 Task: Create a scrum project CalibratePro. Add to scrum project CalibratePro a team member softage.3@softage.net and assign as Project Lead. Add to scrum project CalibratePro a team member softage.4@softage.net
Action: Mouse moved to (161, 49)
Screenshot: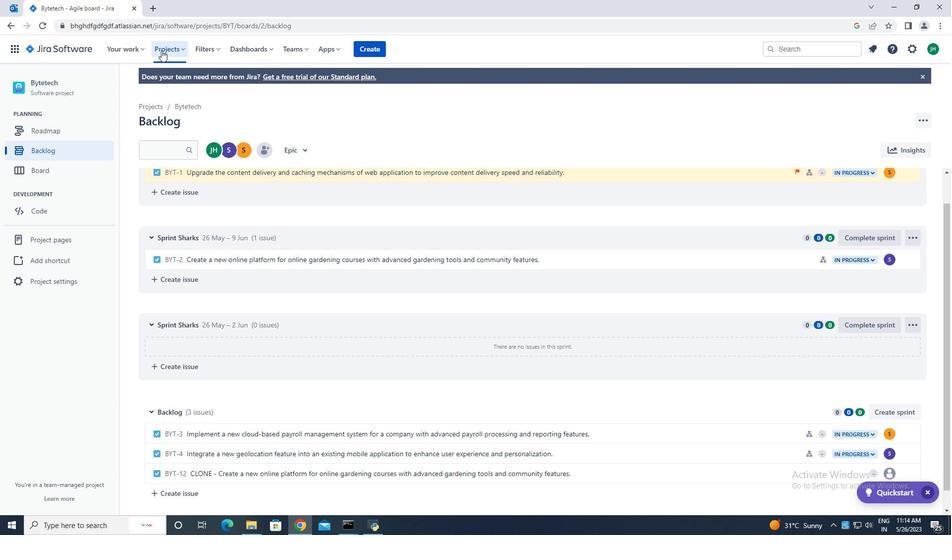 
Action: Mouse pressed left at (161, 49)
Screenshot: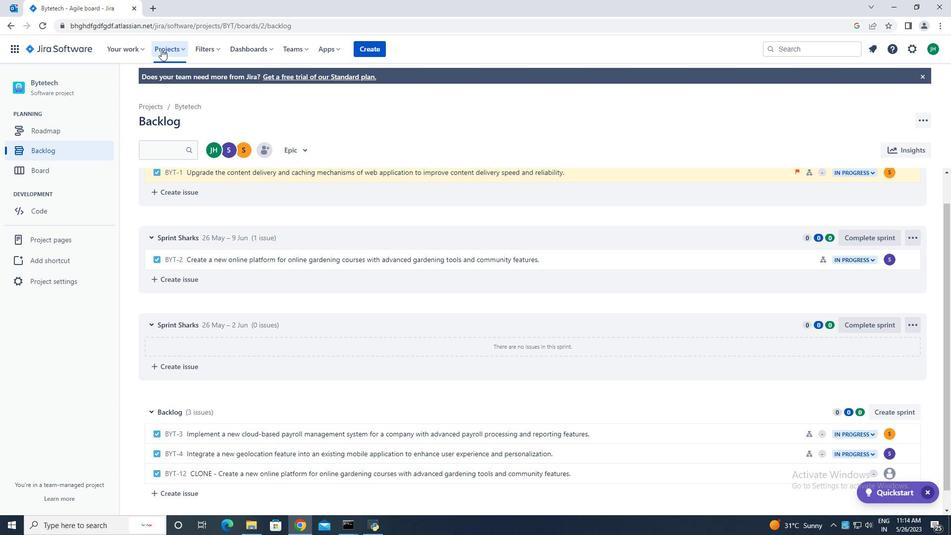 
Action: Mouse moved to (183, 142)
Screenshot: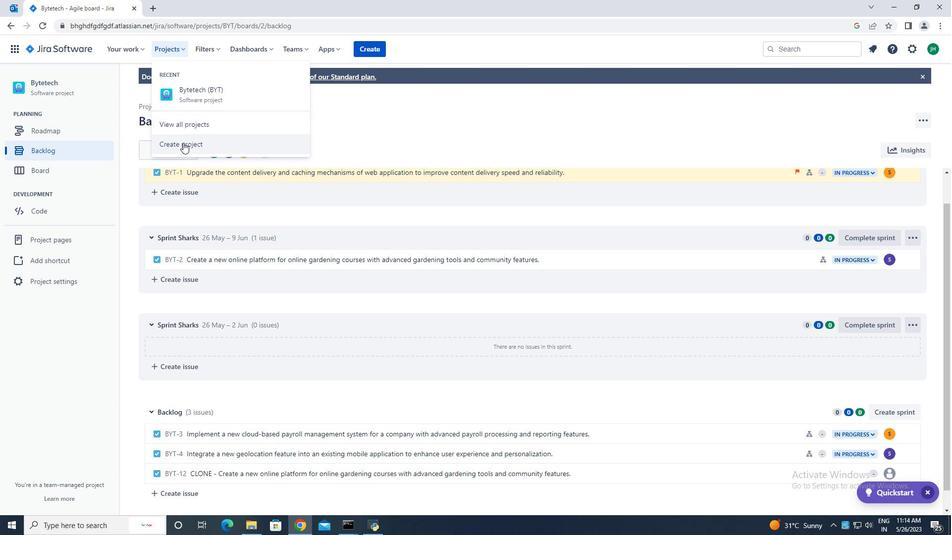 
Action: Mouse pressed left at (183, 142)
Screenshot: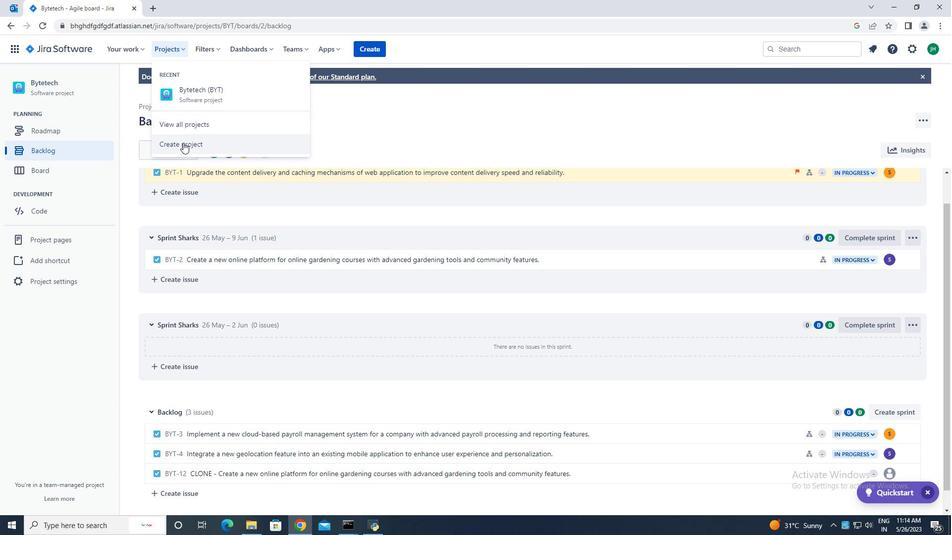 
Action: Mouse moved to (658, 244)
Screenshot: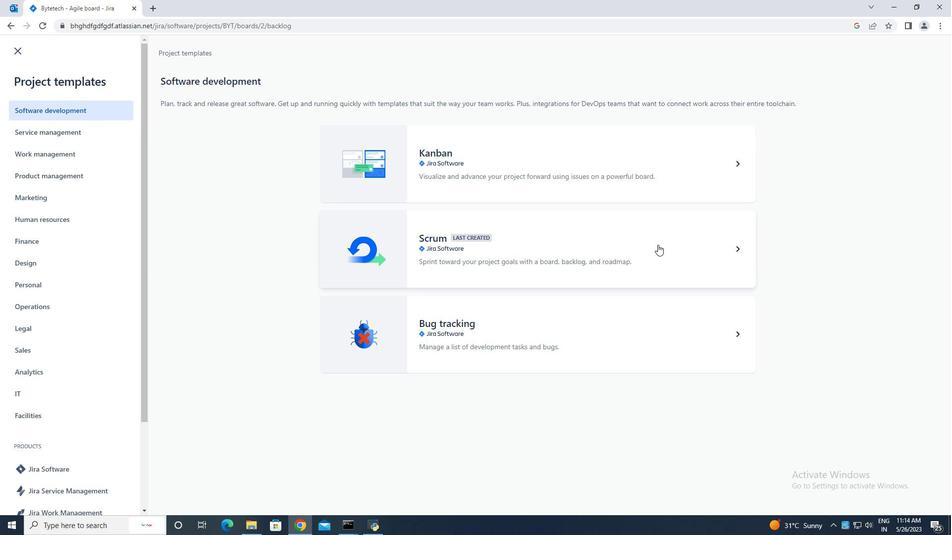 
Action: Mouse pressed left at (658, 244)
Screenshot: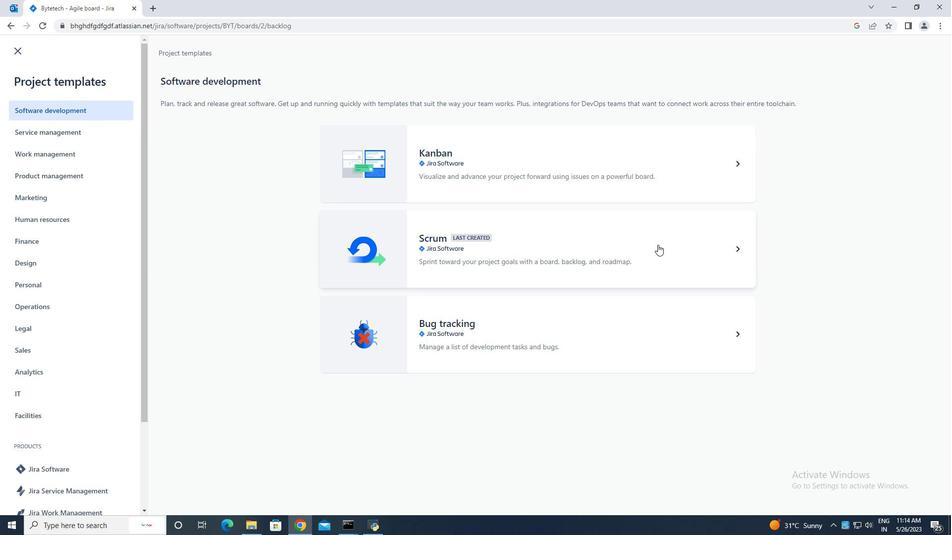 
Action: Mouse moved to (738, 493)
Screenshot: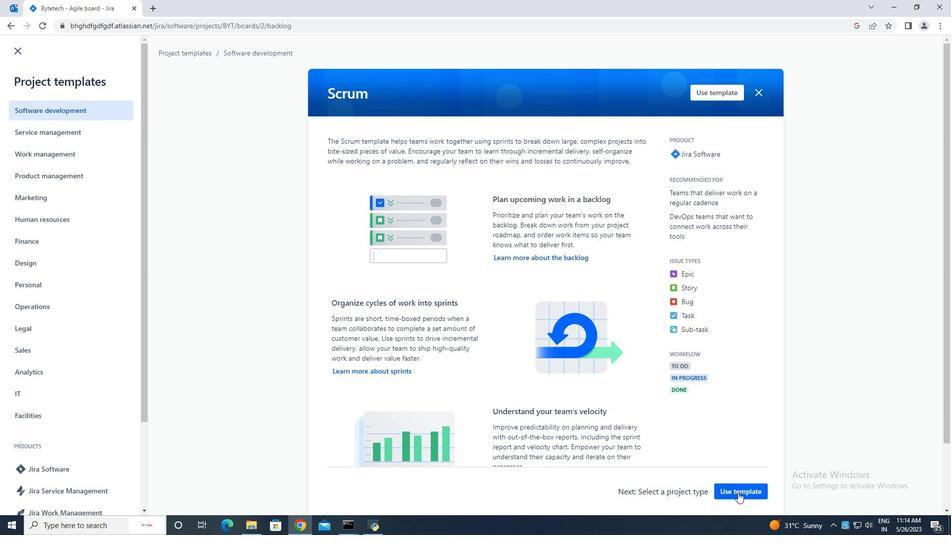 
Action: Mouse pressed left at (738, 493)
Screenshot: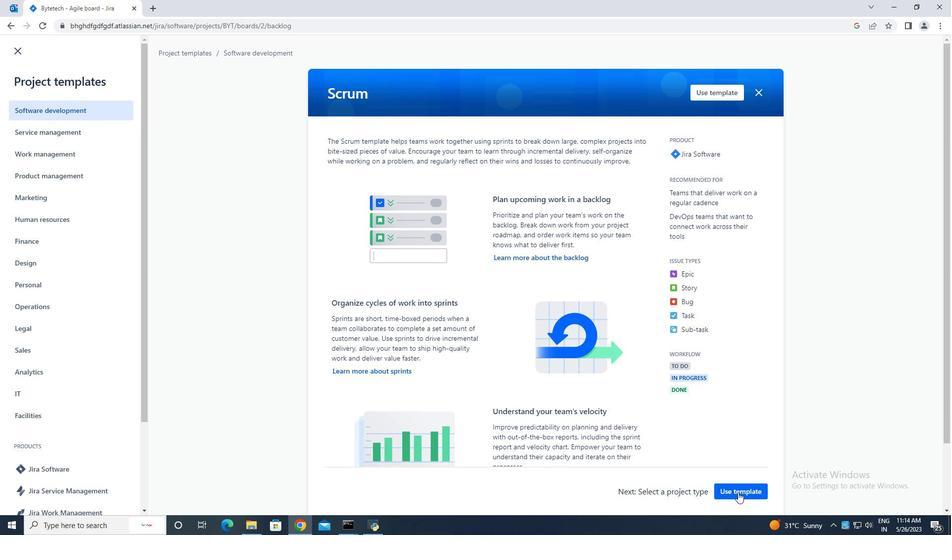 
Action: Mouse moved to (407, 481)
Screenshot: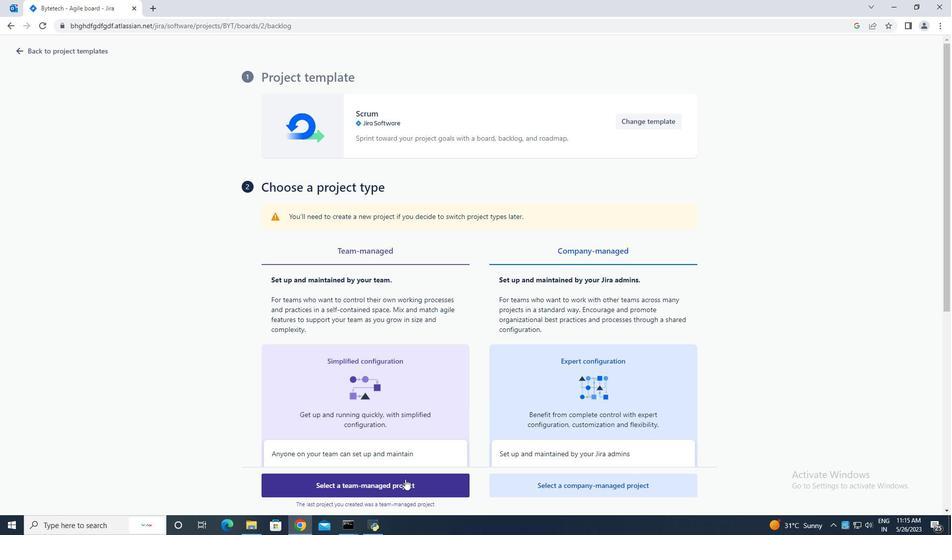 
Action: Mouse pressed left at (407, 481)
Screenshot: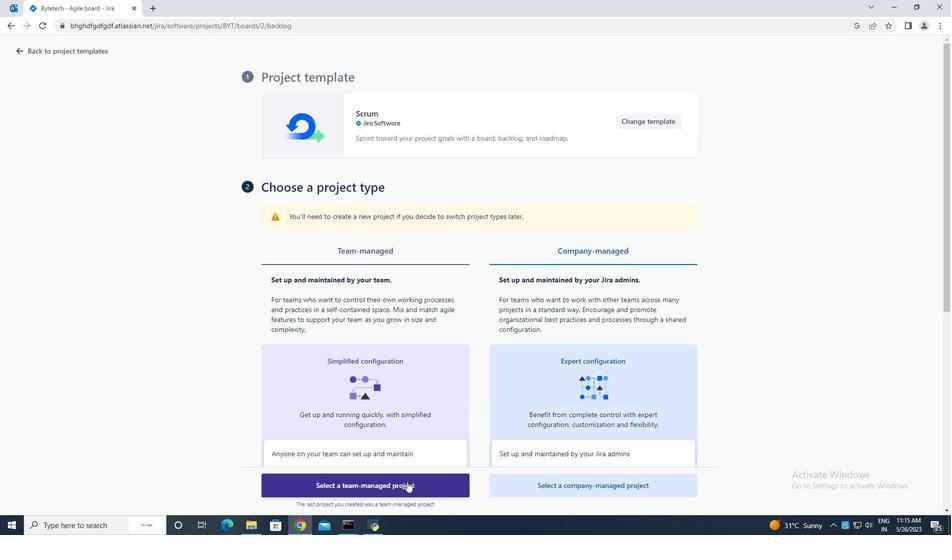 
Action: Mouse moved to (262, 231)
Screenshot: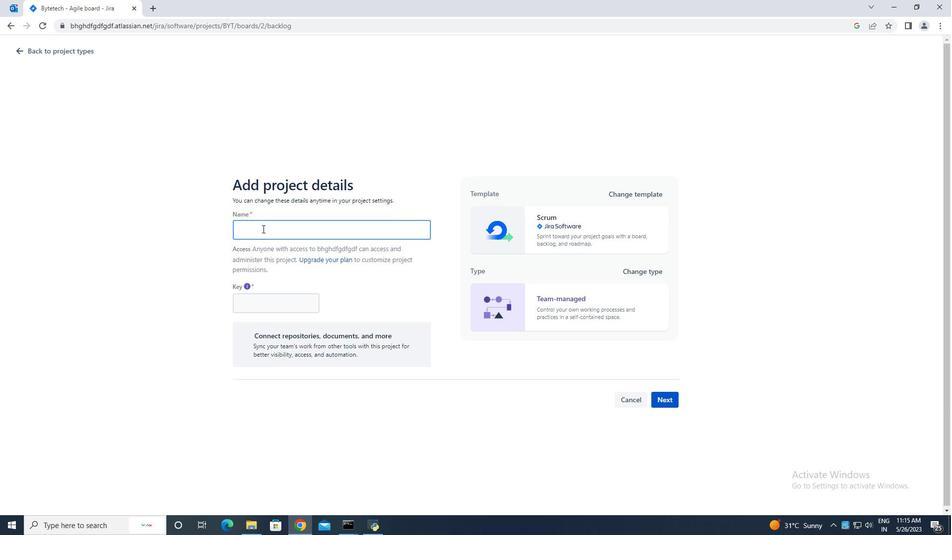 
Action: Mouse pressed left at (262, 231)
Screenshot: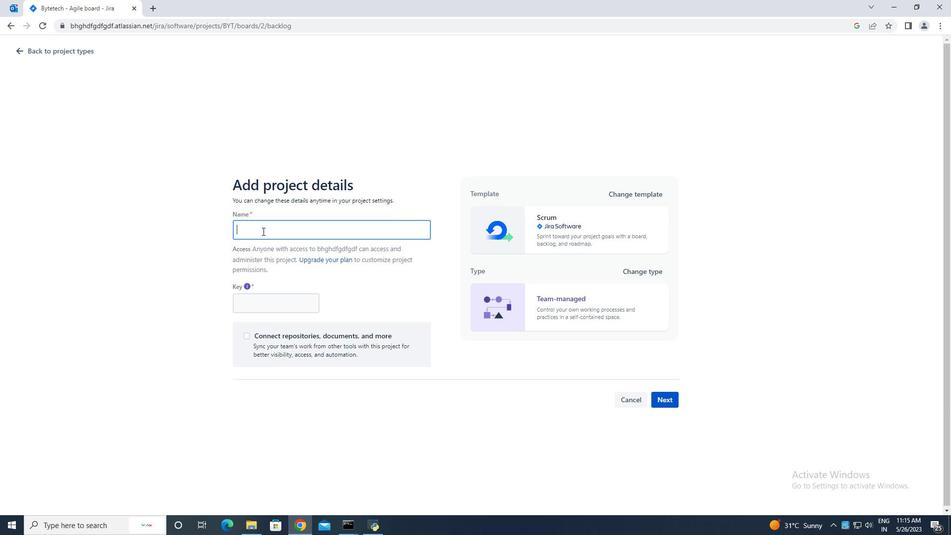 
Action: Key pressed <Key.caps_lock>C<Key.caps_lock>alibratepro<Key.backspace><Key.backspace><Key.backspace><Key.caps_lock>P<Key.caps_lock>ro
Screenshot: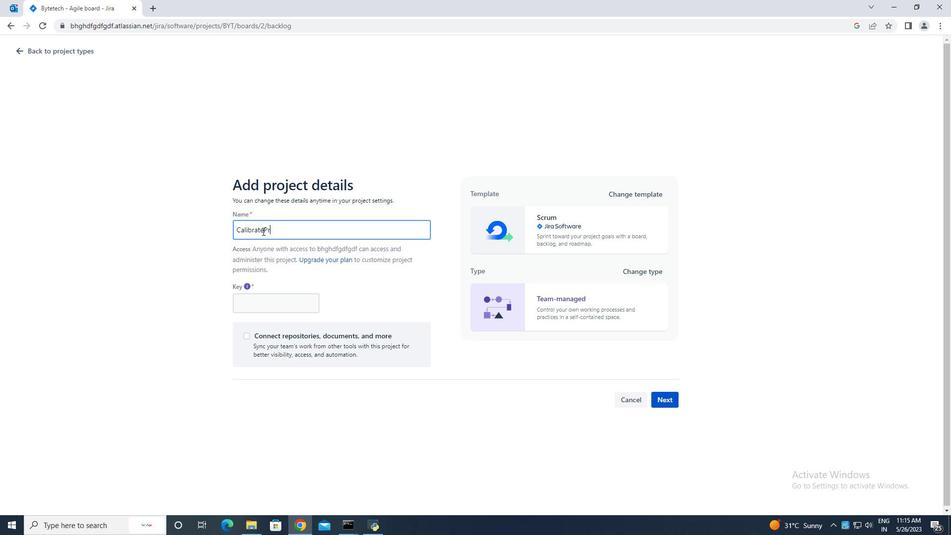 
Action: Mouse moved to (668, 398)
Screenshot: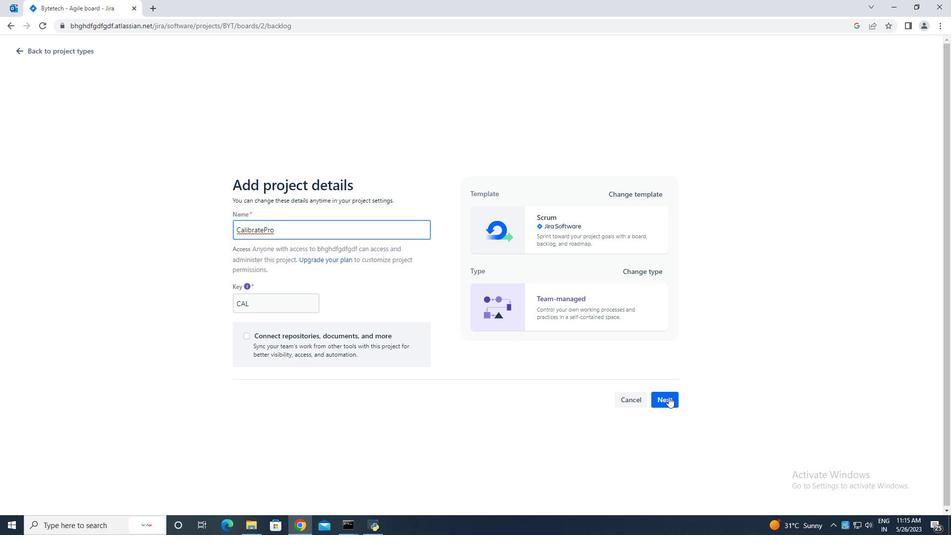 
Action: Mouse pressed left at (668, 398)
Screenshot: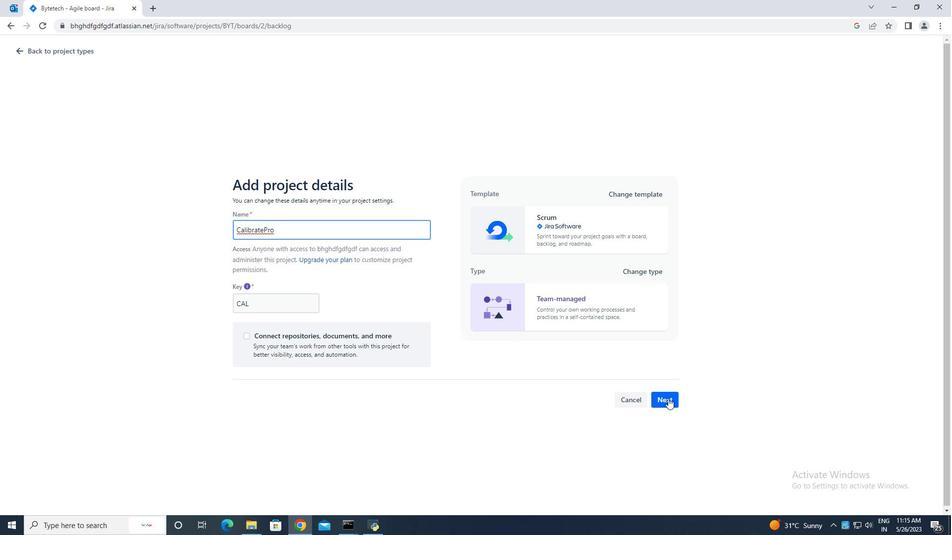 
Action: Mouse moved to (584, 338)
Screenshot: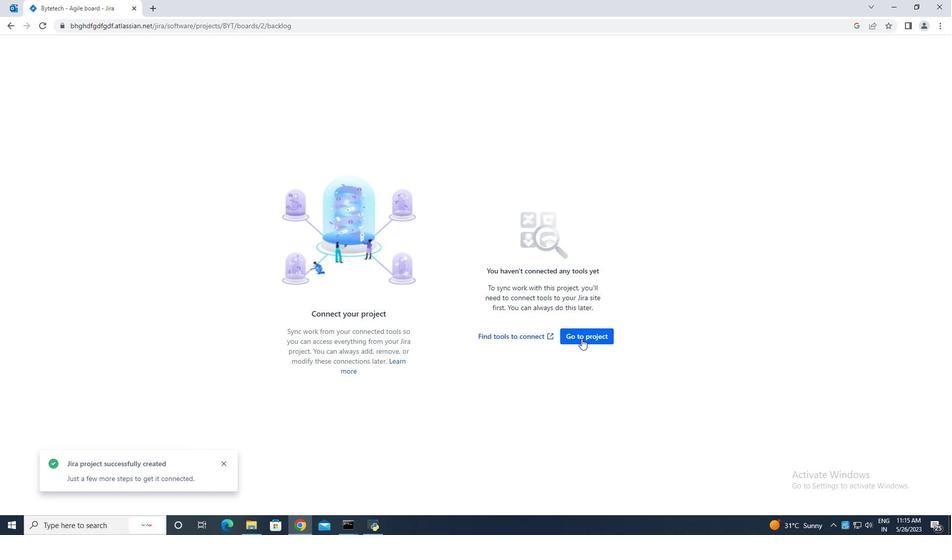 
Action: Mouse pressed left at (584, 338)
Screenshot: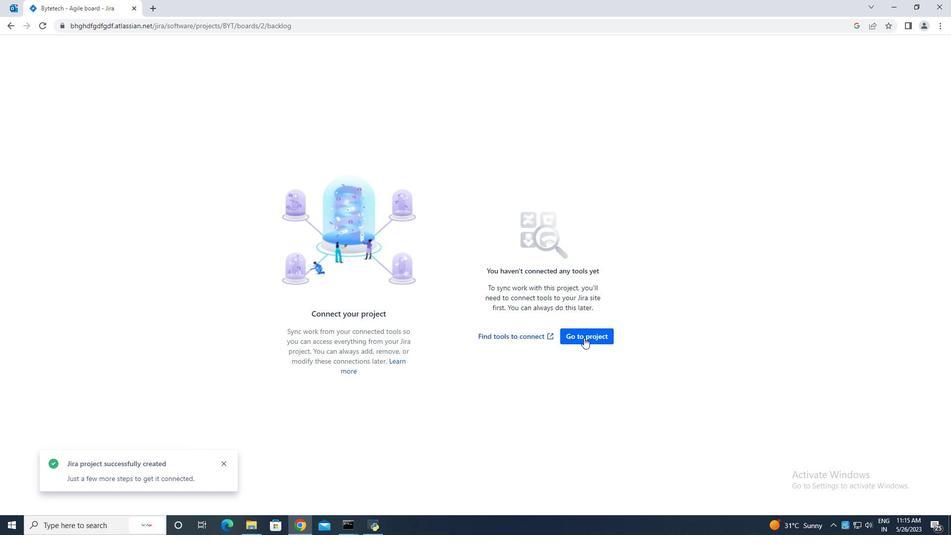 
Action: Mouse moved to (223, 466)
Screenshot: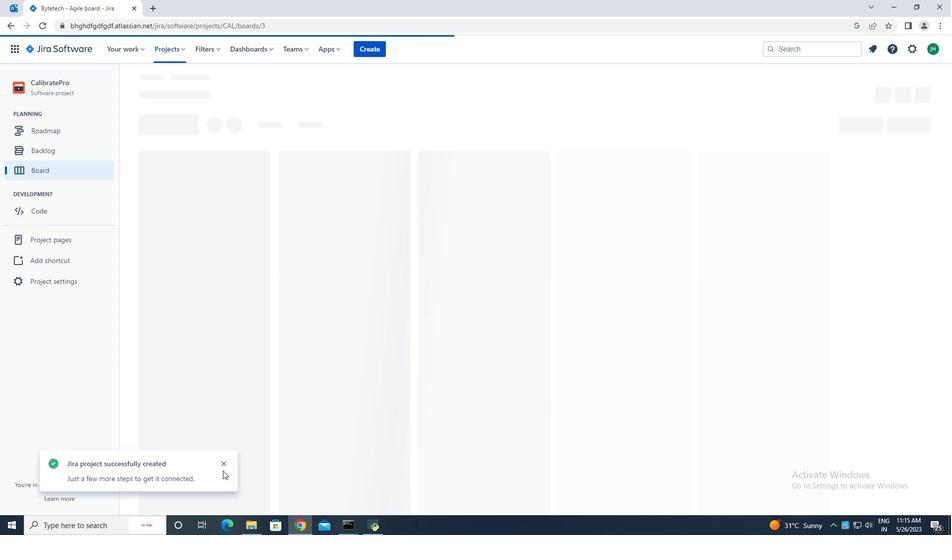 
Action: Mouse pressed left at (223, 466)
Screenshot: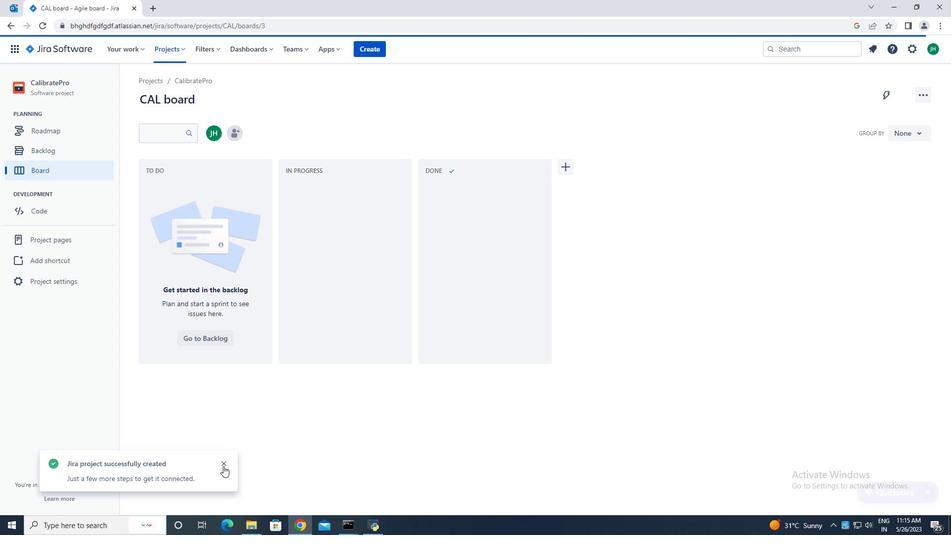 
Action: Mouse moved to (234, 158)
Screenshot: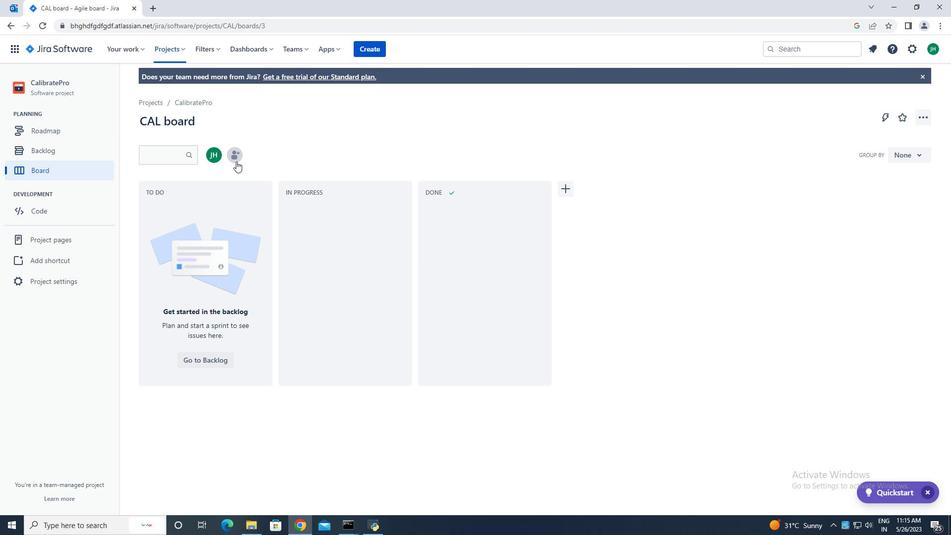 
Action: Mouse pressed left at (234, 158)
Screenshot: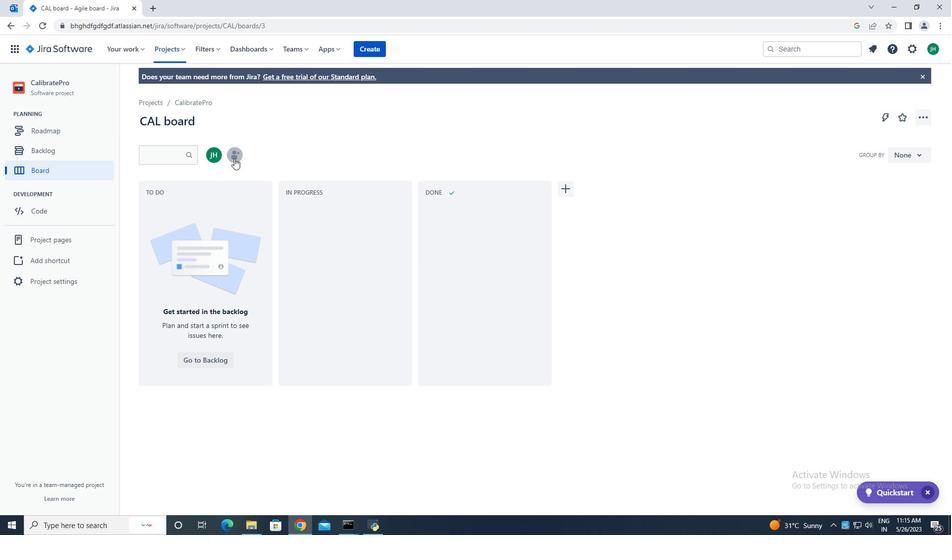 
Action: Mouse moved to (433, 105)
Screenshot: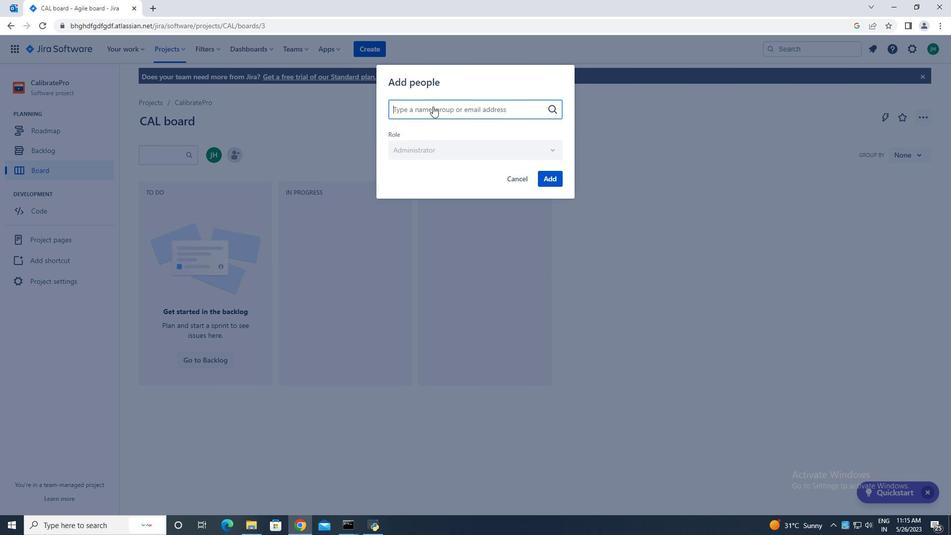 
Action: Mouse pressed left at (433, 105)
Screenshot: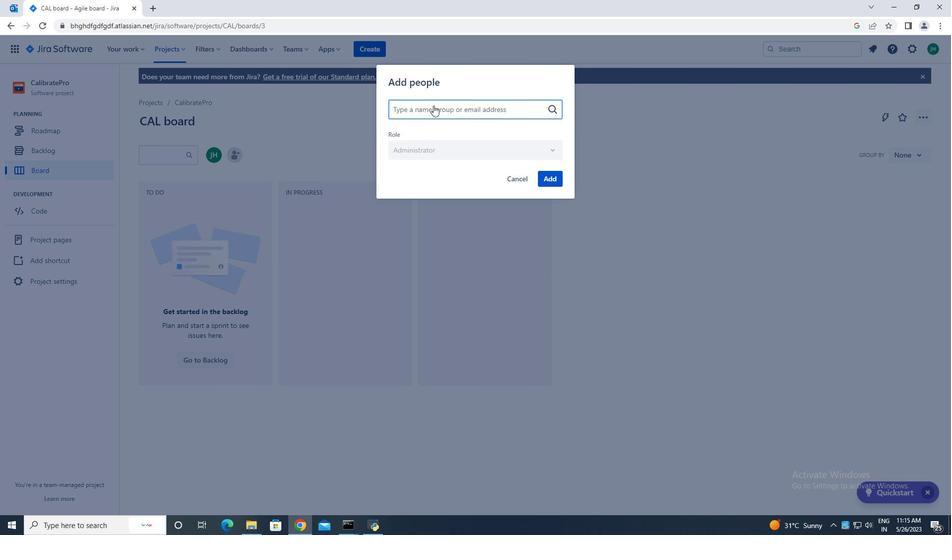 
Action: Mouse moved to (433, 105)
Screenshot: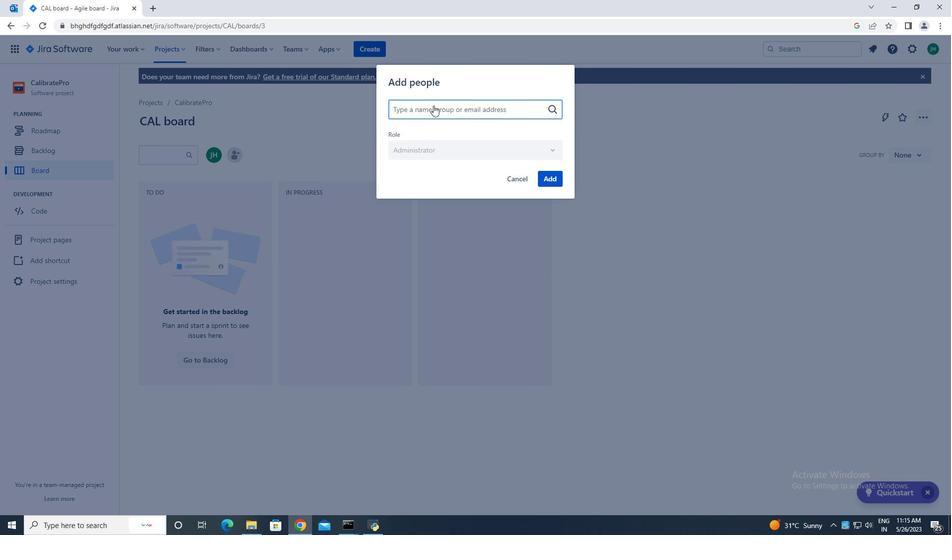 
Action: Key pressed softage.3<Key.shift>@softage.4
Screenshot: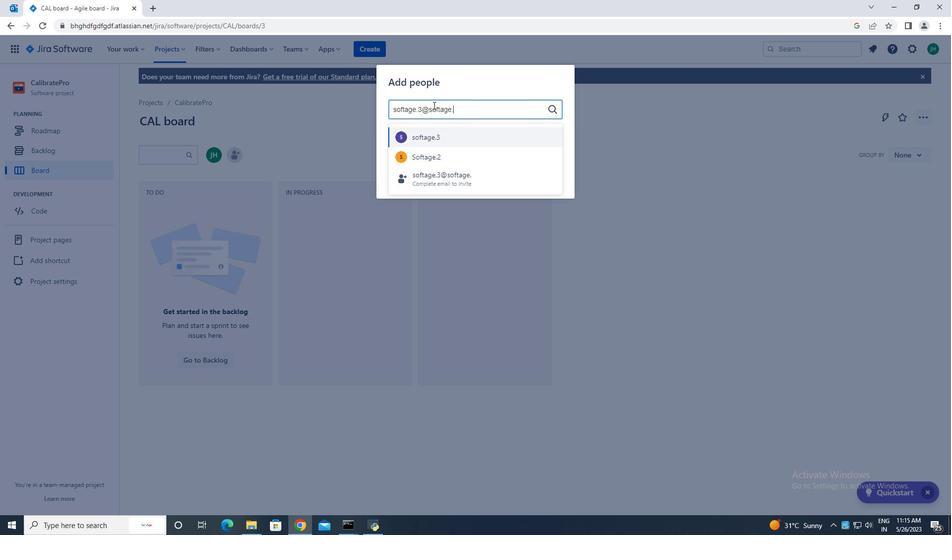 
Action: Mouse moved to (468, 108)
Screenshot: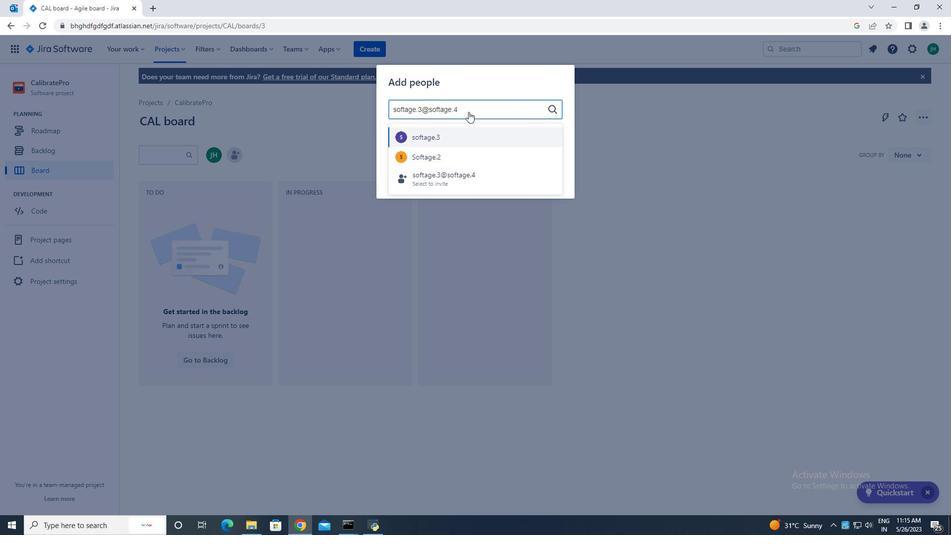 
Action: Key pressed <Key.backspace>
Screenshot: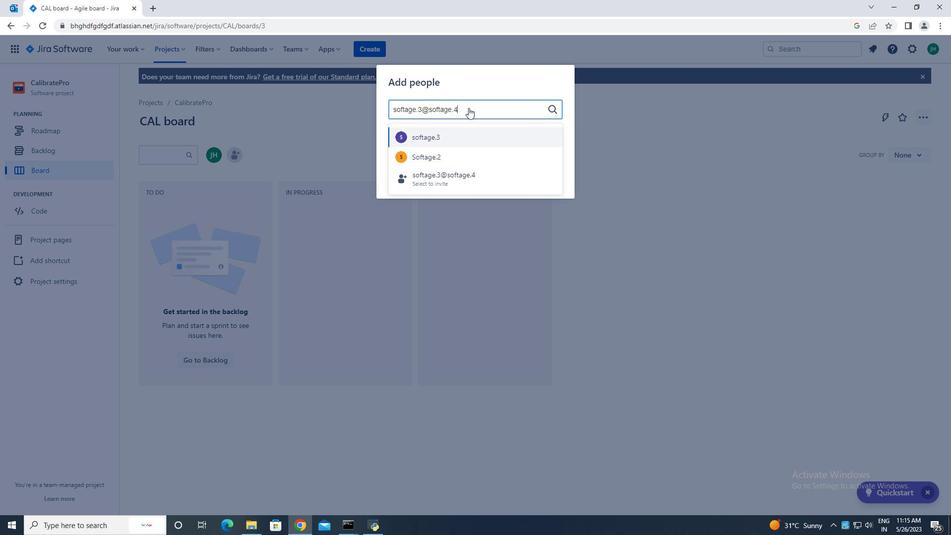 
Action: Mouse moved to (467, 122)
Screenshot: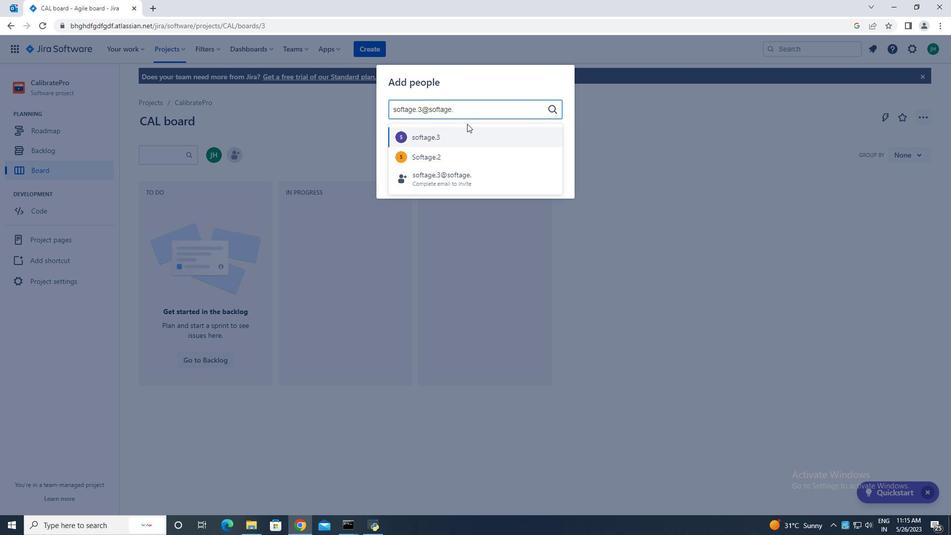 
Action: Key pressed <Key.backspace>
Screenshot: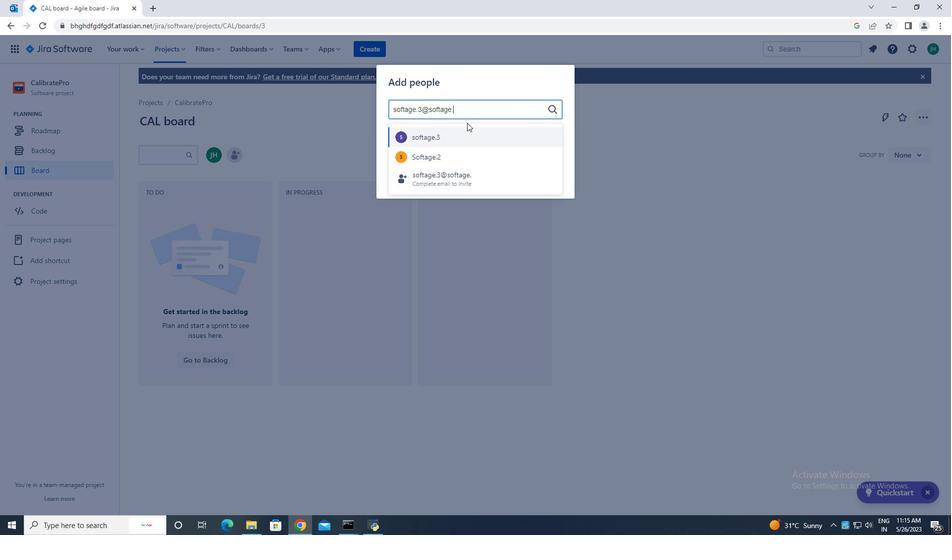 
Action: Mouse moved to (460, 136)
Screenshot: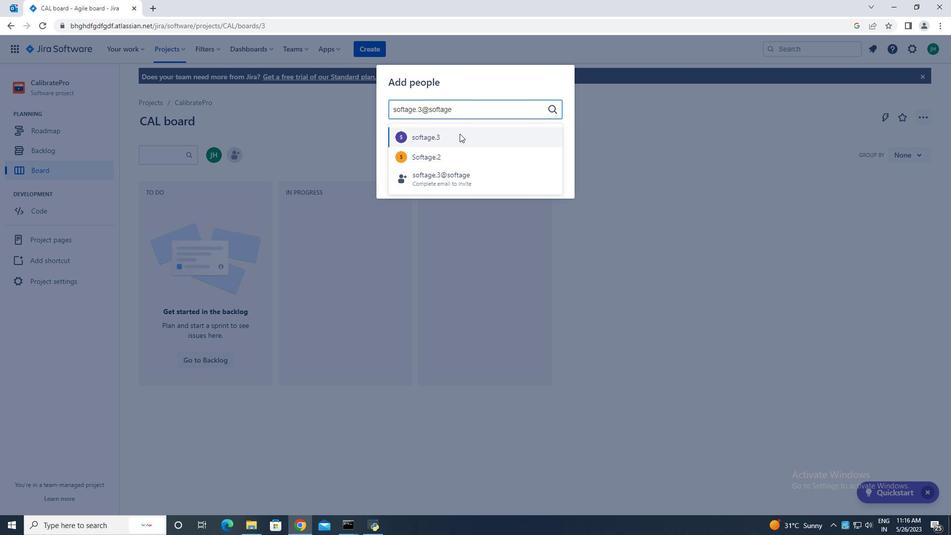 
Action: Mouse pressed left at (460, 136)
Screenshot: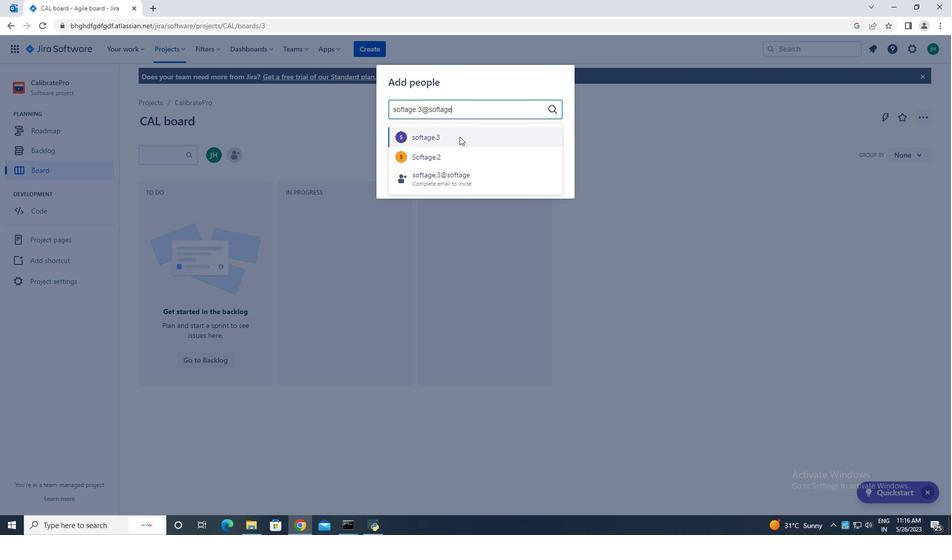 
Action: Mouse moved to (550, 178)
Screenshot: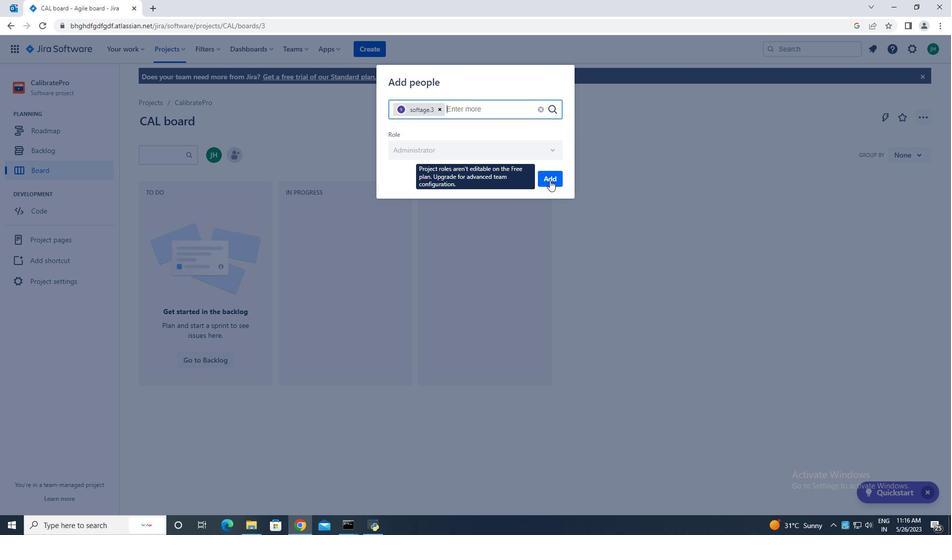 
Action: Mouse pressed left at (550, 178)
Screenshot: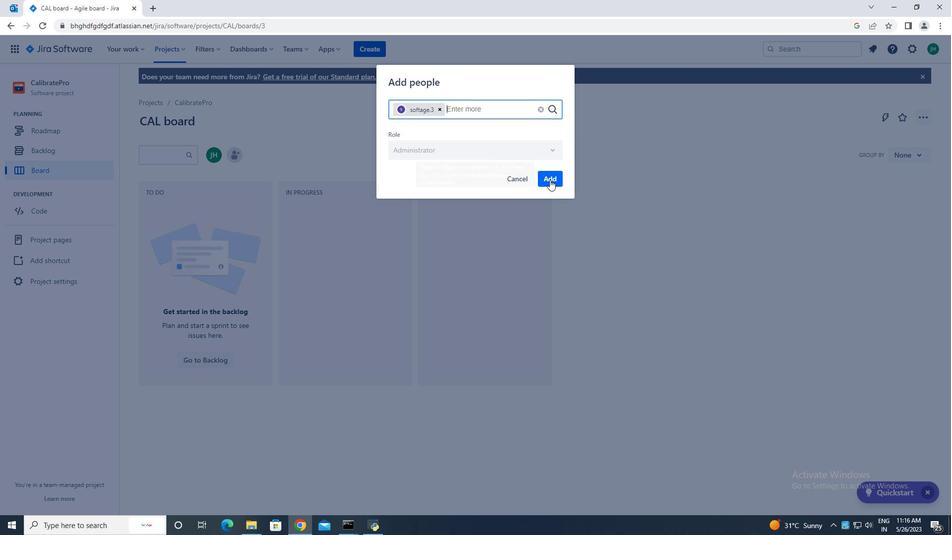 
Action: Mouse moved to (76, 281)
Screenshot: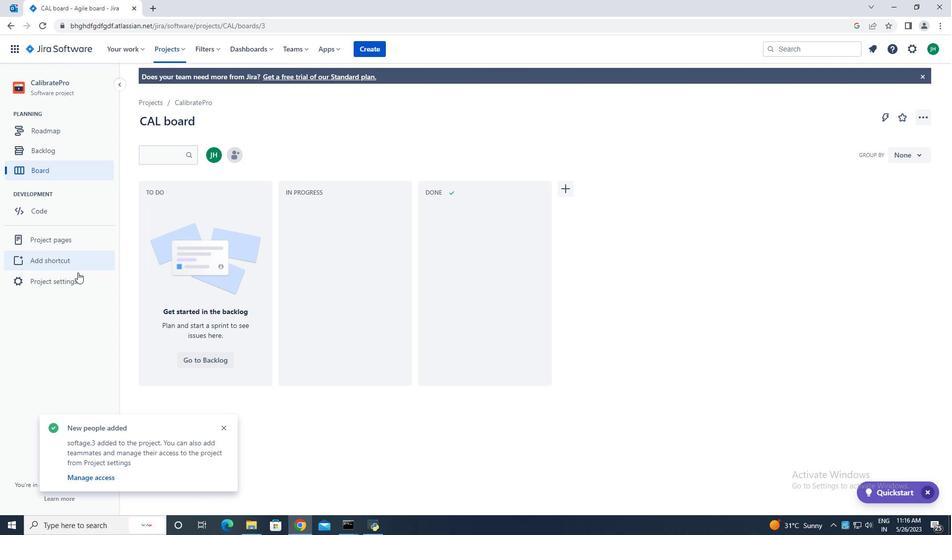 
Action: Mouse pressed left at (76, 281)
Screenshot: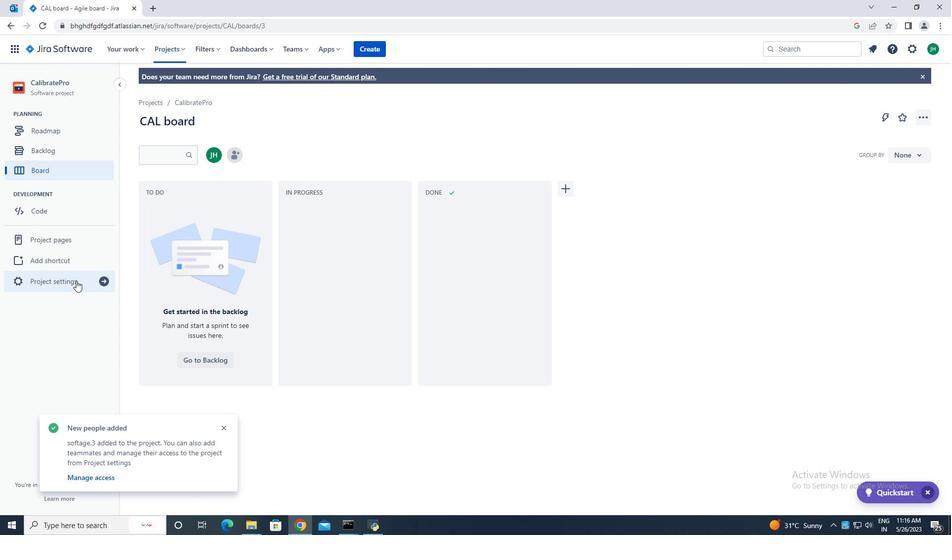 
Action: Mouse moved to (562, 353)
Screenshot: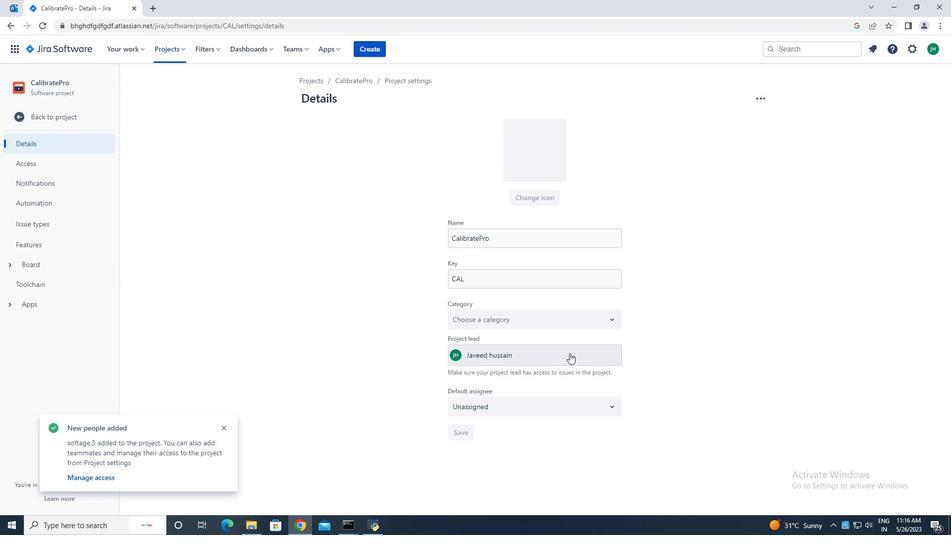 
Action: Mouse pressed left at (562, 353)
Screenshot: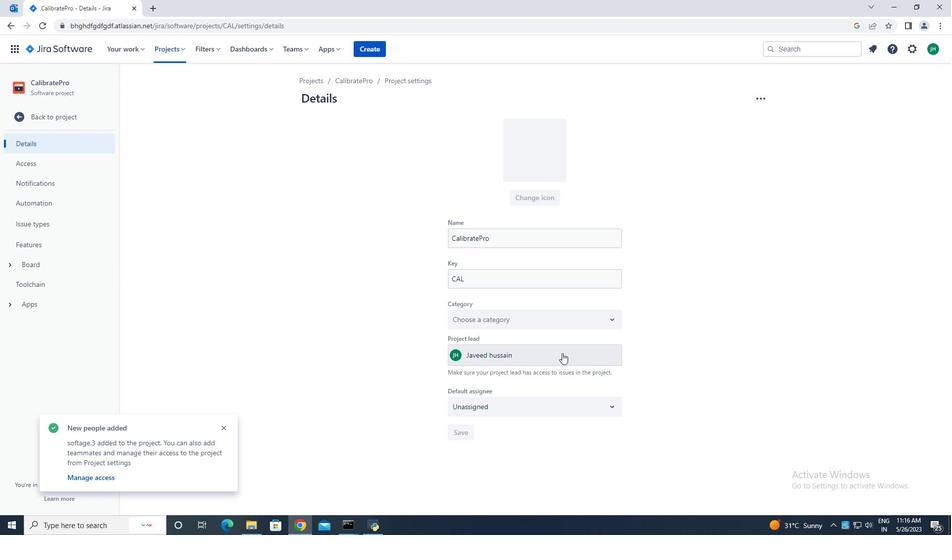 
Action: Key pressed softage.3
Screenshot: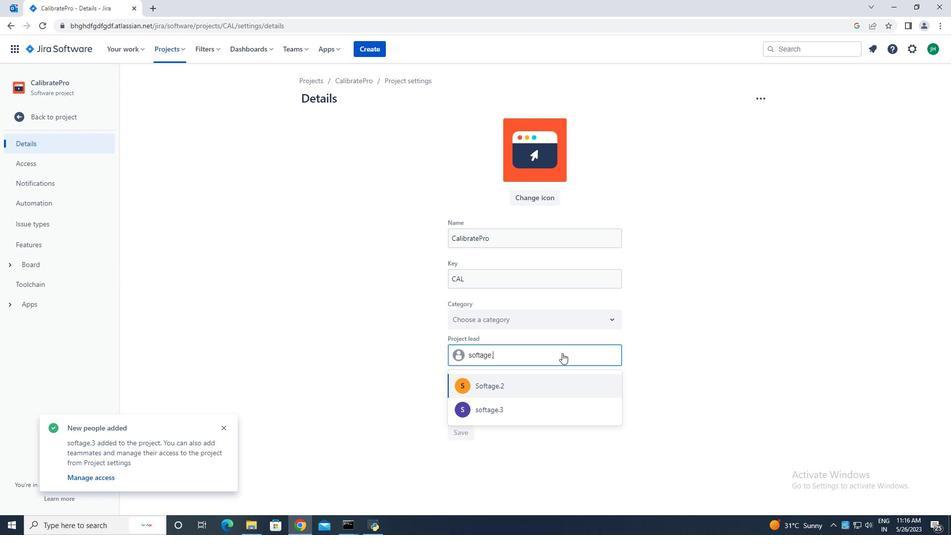 
Action: Mouse moved to (526, 384)
Screenshot: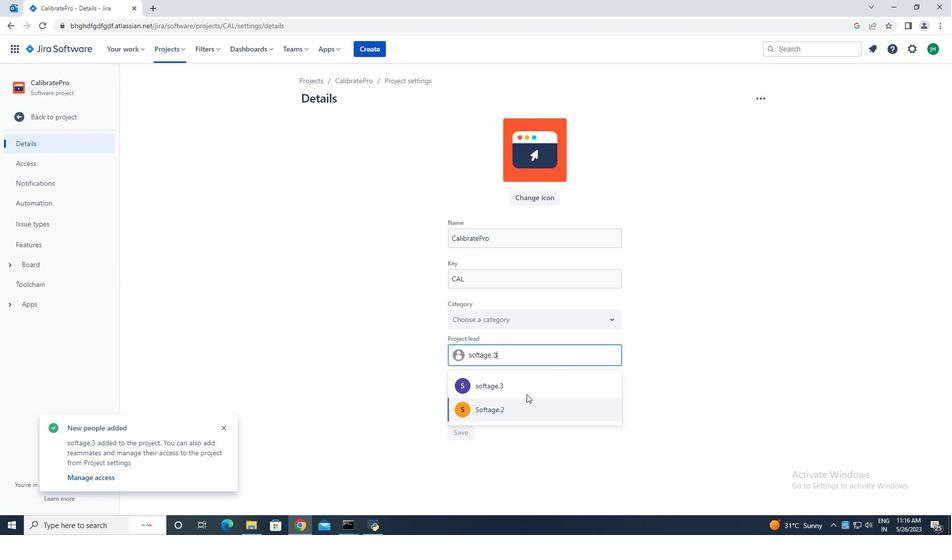 
Action: Mouse pressed left at (526, 384)
Screenshot: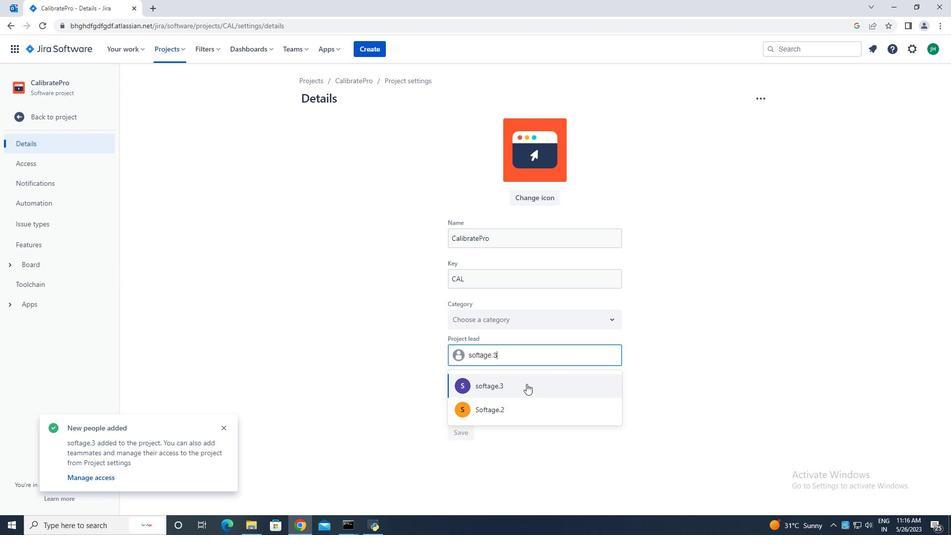 
Action: Mouse moved to (477, 404)
Screenshot: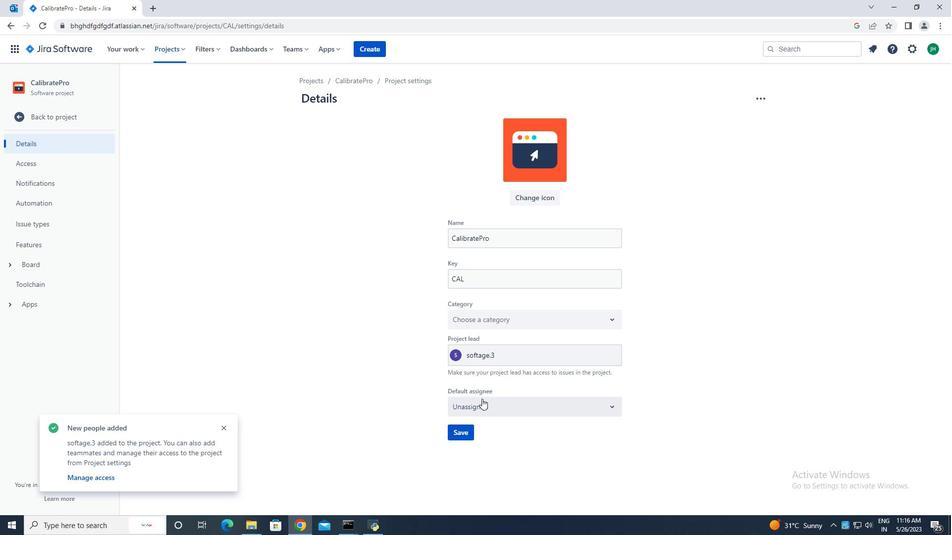 
Action: Mouse pressed left at (477, 404)
Screenshot: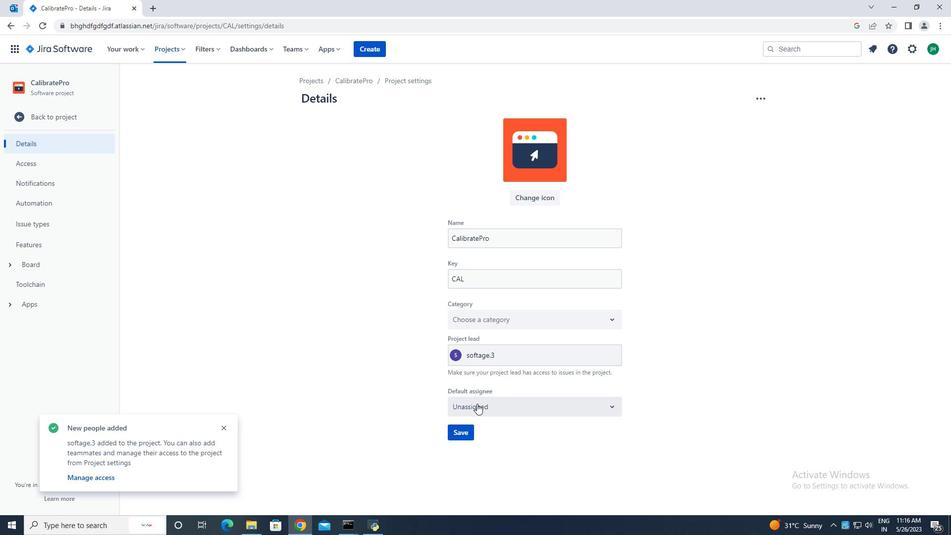 
Action: Mouse moved to (475, 432)
Screenshot: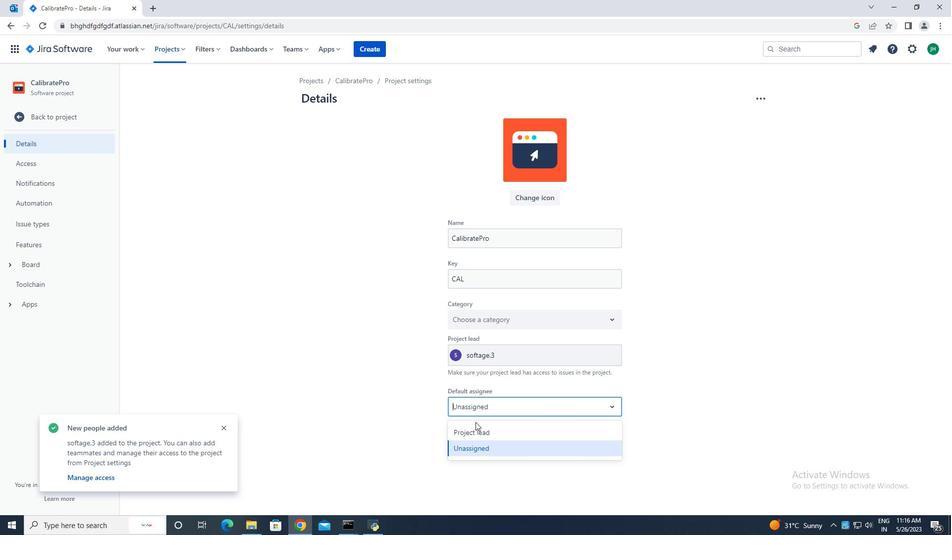 
Action: Mouse pressed left at (475, 432)
Screenshot: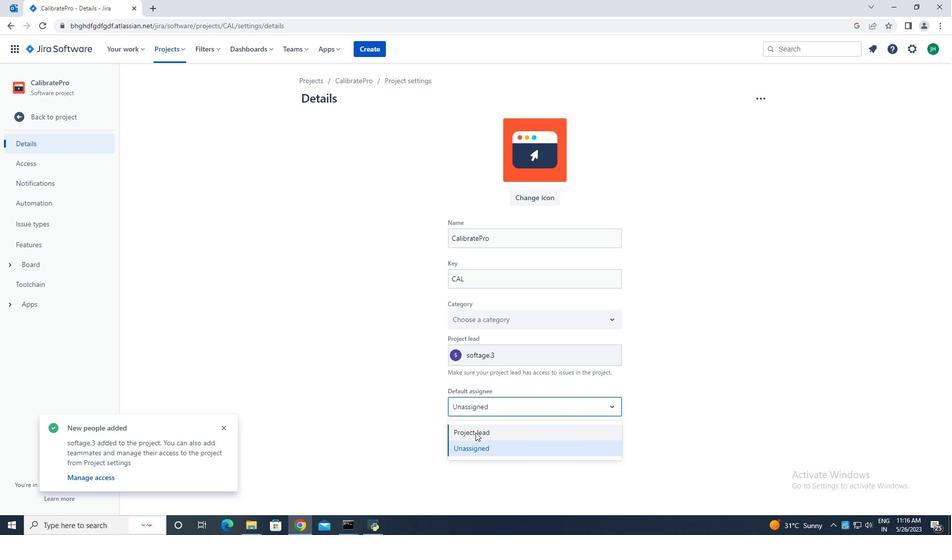 
Action: Mouse moved to (466, 435)
Screenshot: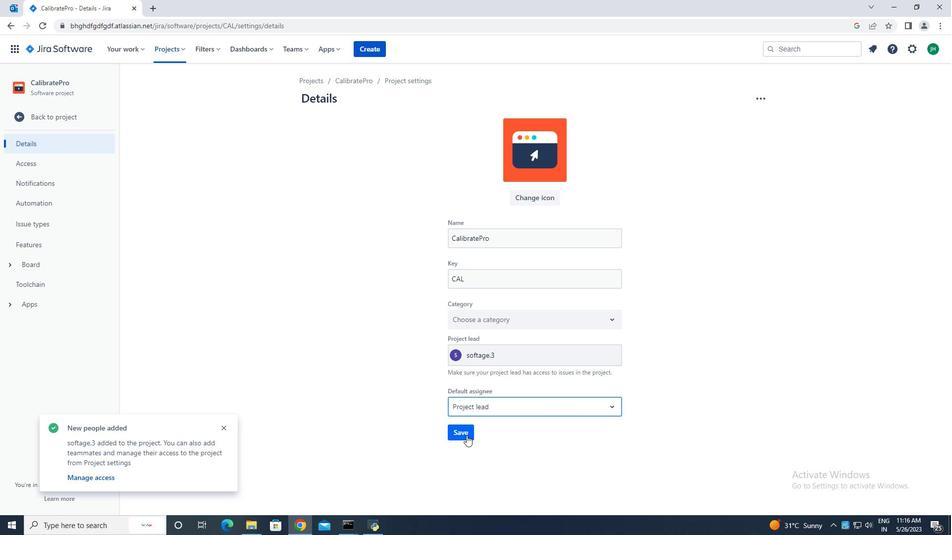 
Action: Mouse pressed left at (466, 435)
Screenshot: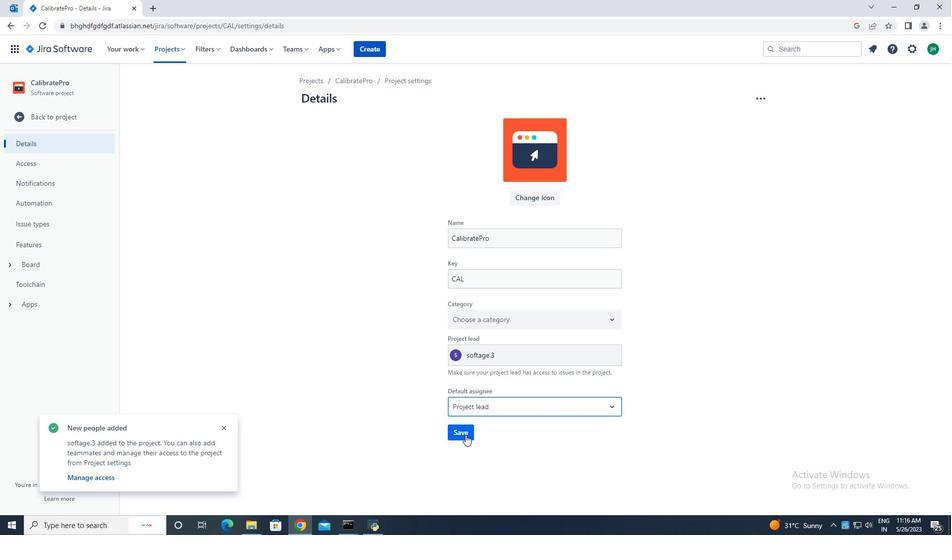 
Action: Mouse moved to (53, 115)
Screenshot: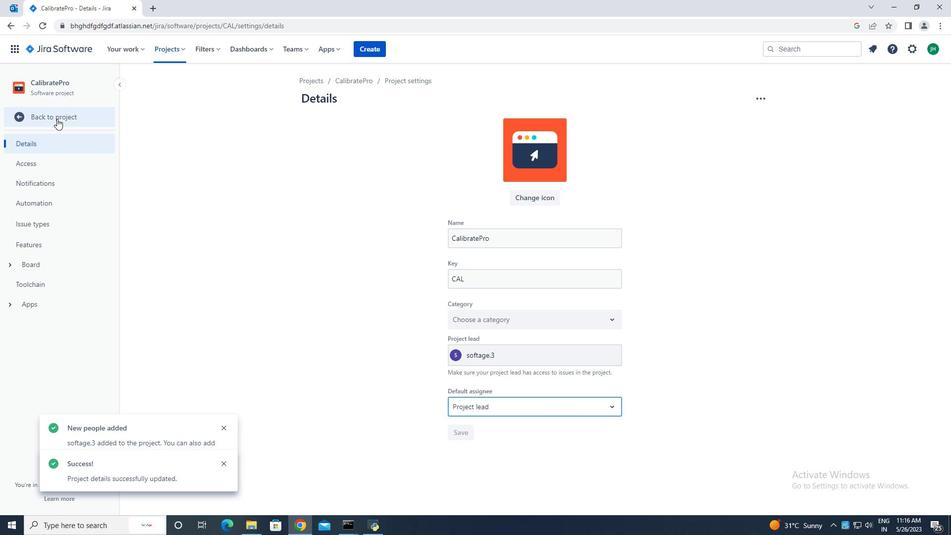 
Action: Mouse pressed left at (53, 115)
Screenshot: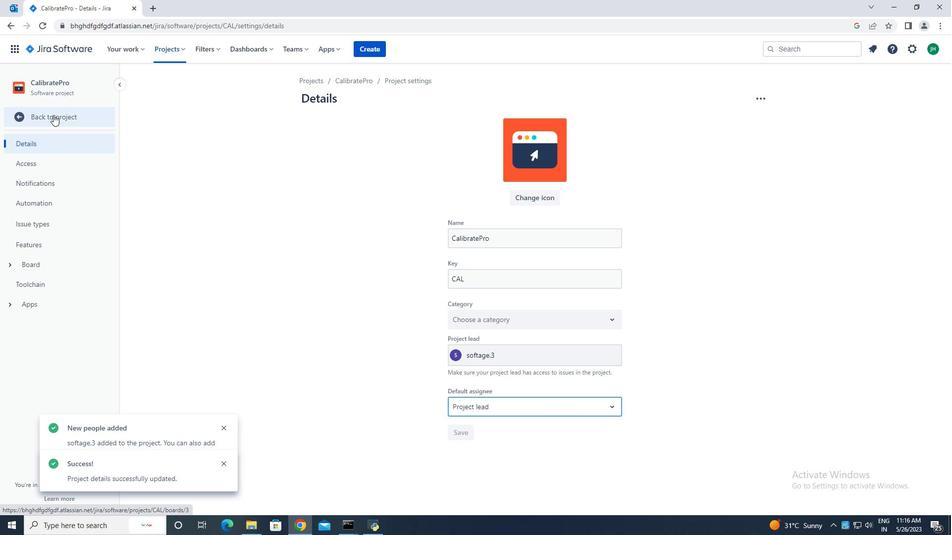 
Action: Mouse moved to (237, 156)
Screenshot: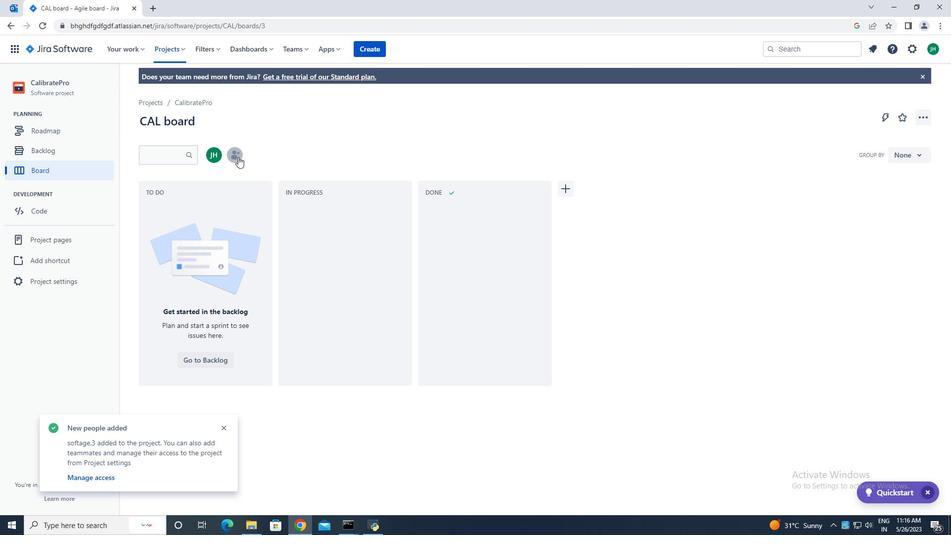 
Action: Mouse pressed left at (237, 156)
Screenshot: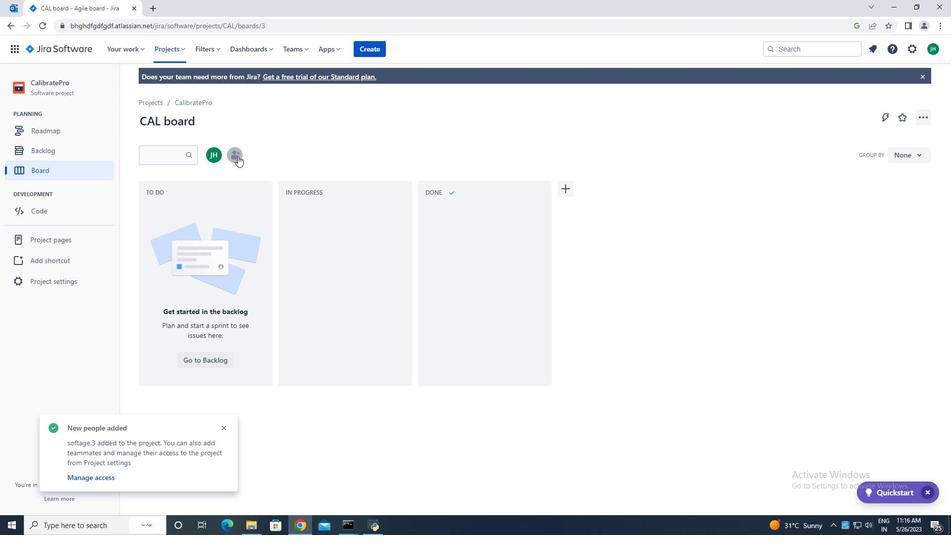 
Action: Mouse moved to (440, 110)
Screenshot: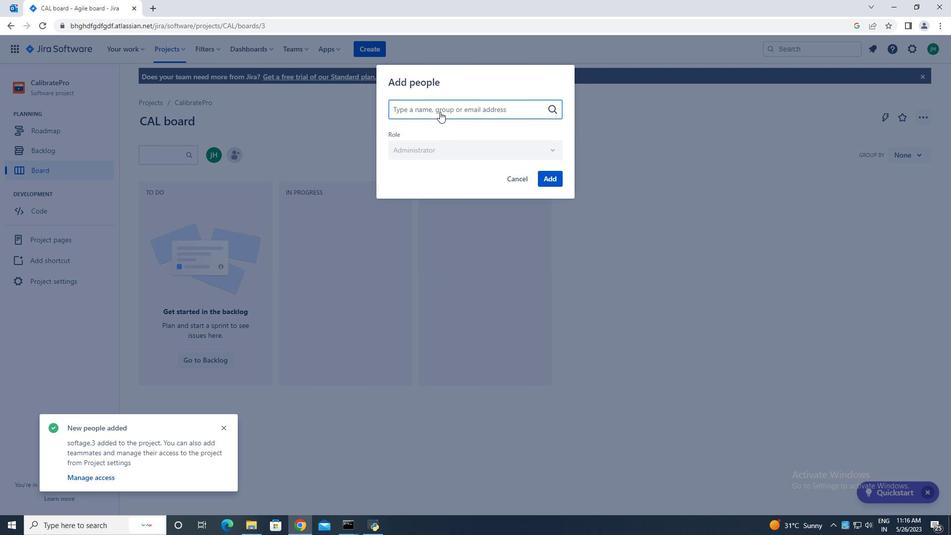 
Action: Key pressed softage.4<Key.shift>@softage.net
Screenshot: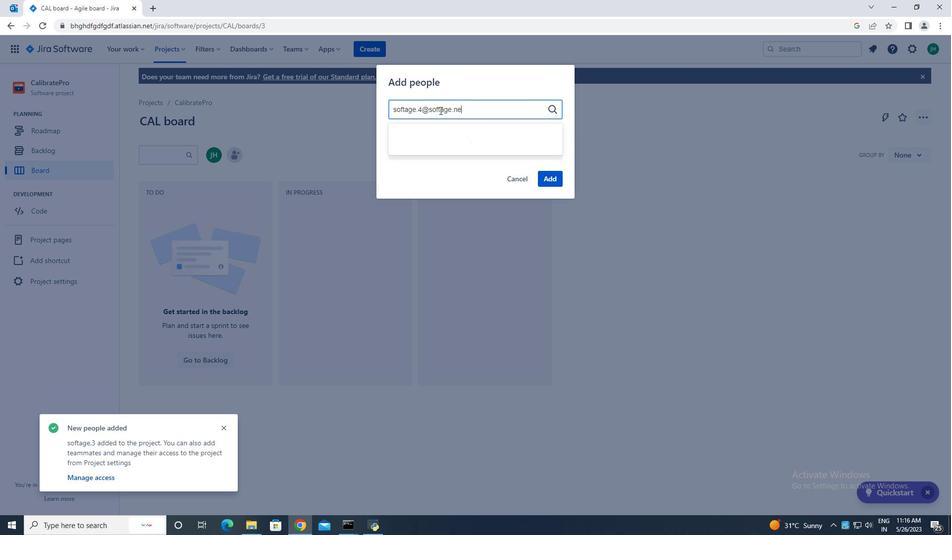 
Action: Mouse moved to (480, 134)
Screenshot: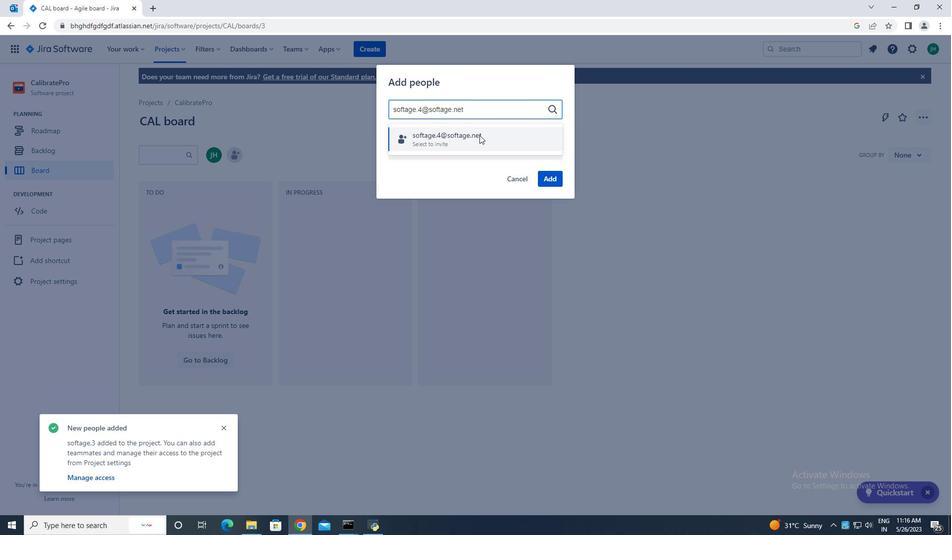 
Action: Mouse pressed left at (480, 134)
Screenshot: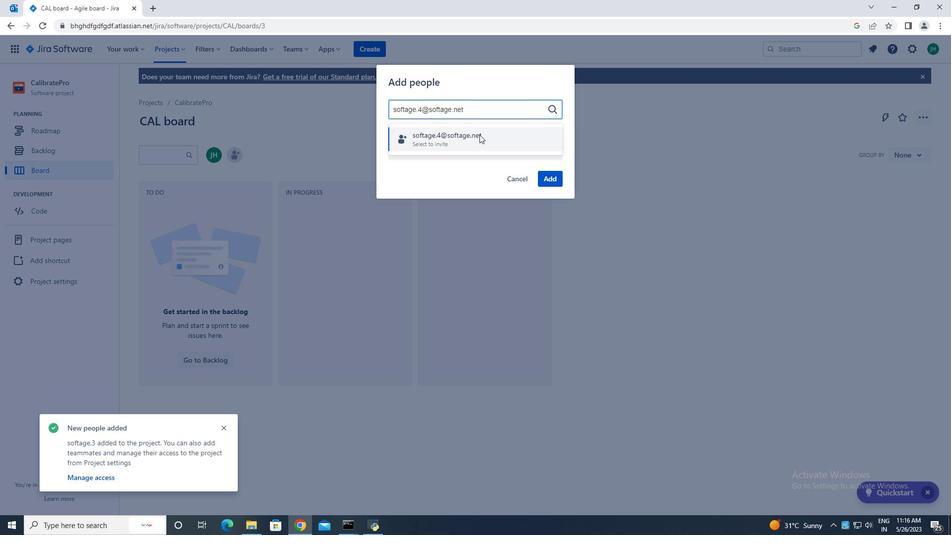 
Action: Mouse moved to (552, 179)
Screenshot: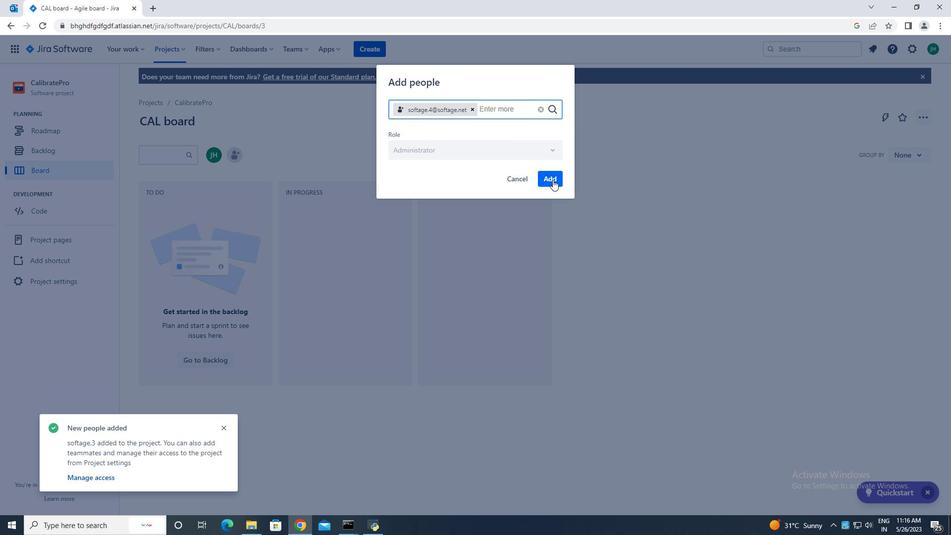 
Action: Mouse pressed left at (552, 179)
Screenshot: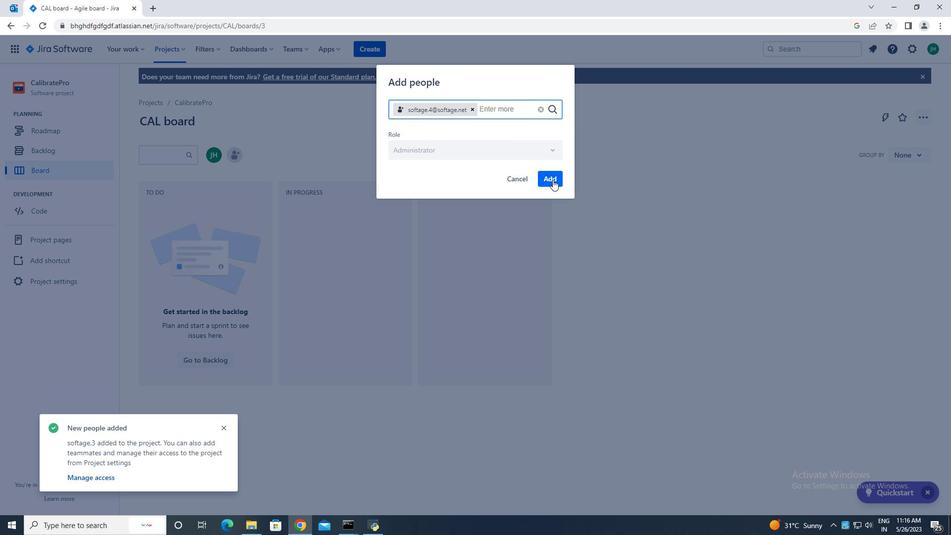 
Action: Mouse moved to (483, 245)
Screenshot: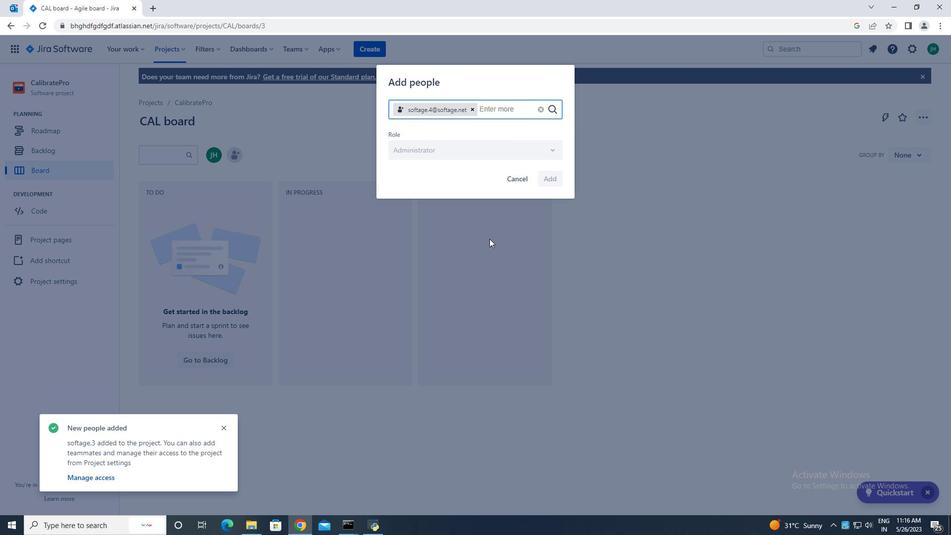
